 Task: Add Lakanto Maple Flavored Syrup to the cart.
Action: Mouse moved to (903, 322)
Screenshot: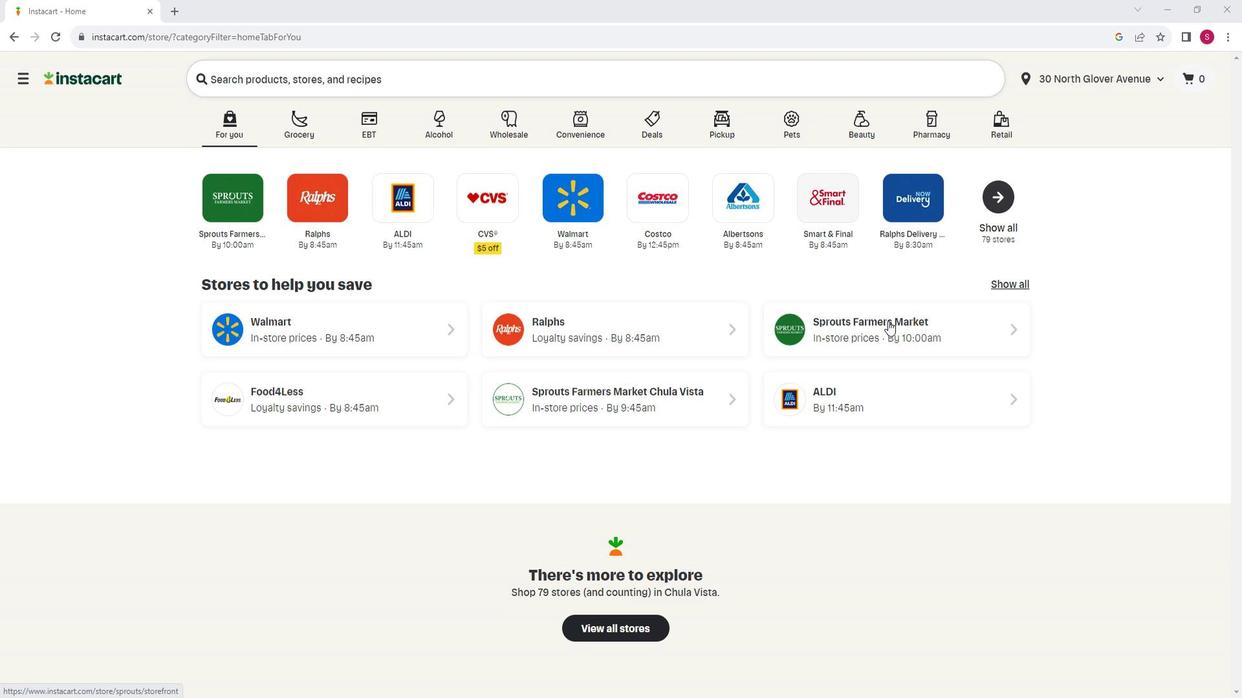 
Action: Mouse pressed left at (903, 322)
Screenshot: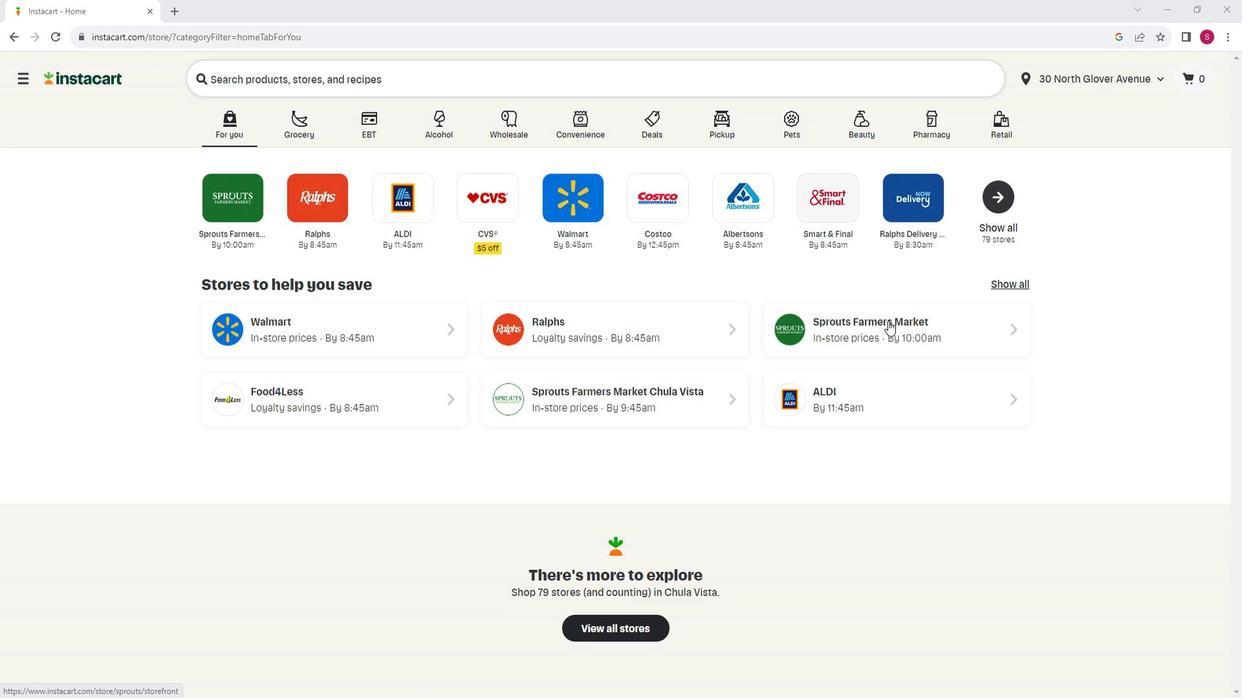 
Action: Mouse moved to (119, 320)
Screenshot: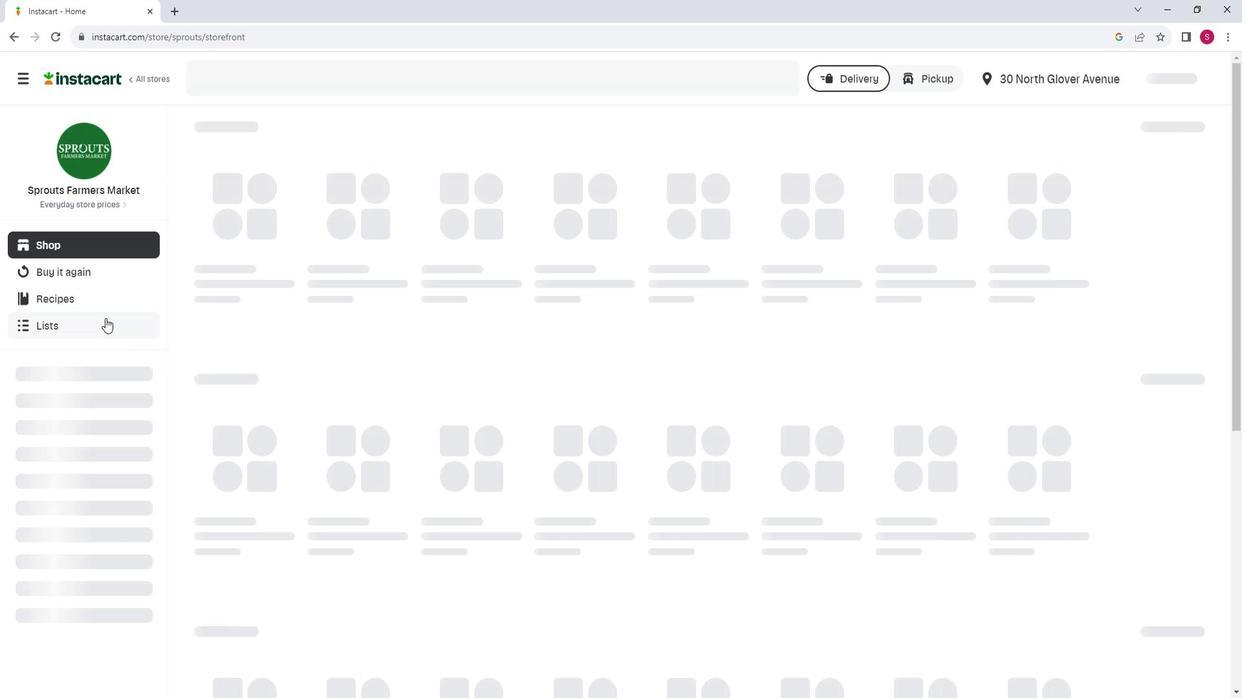 
Action: Mouse scrolled (119, 320) with delta (0, 0)
Screenshot: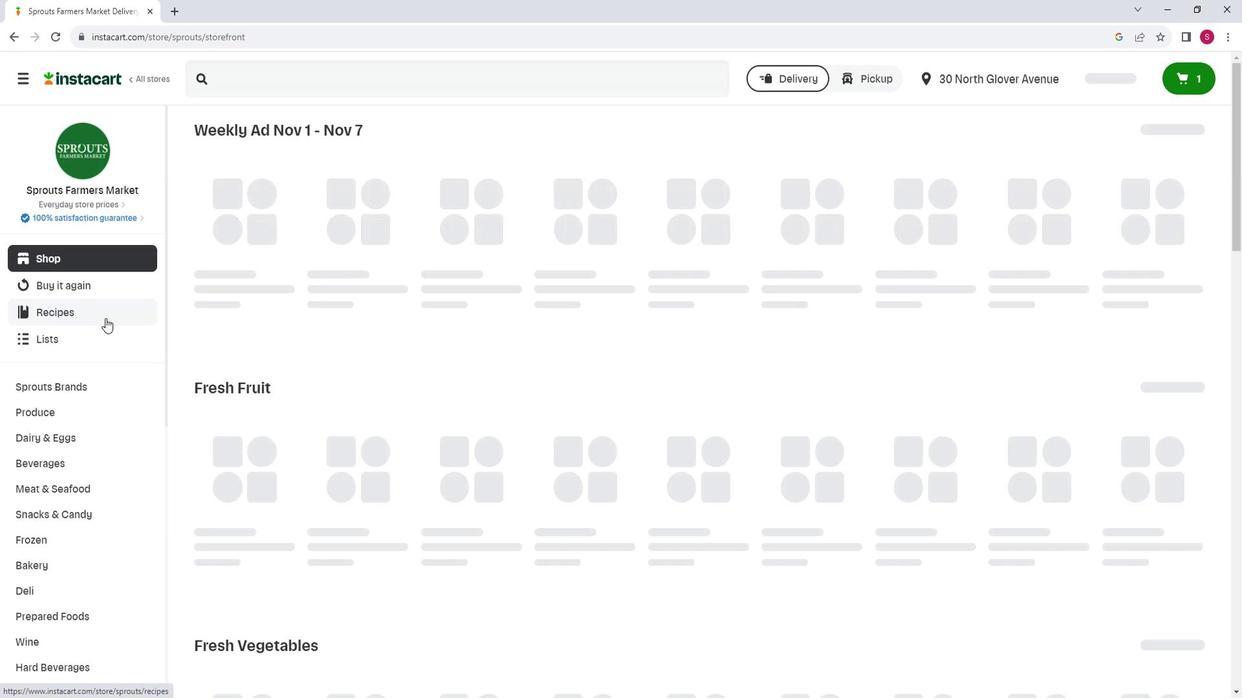 
Action: Mouse scrolled (119, 320) with delta (0, 0)
Screenshot: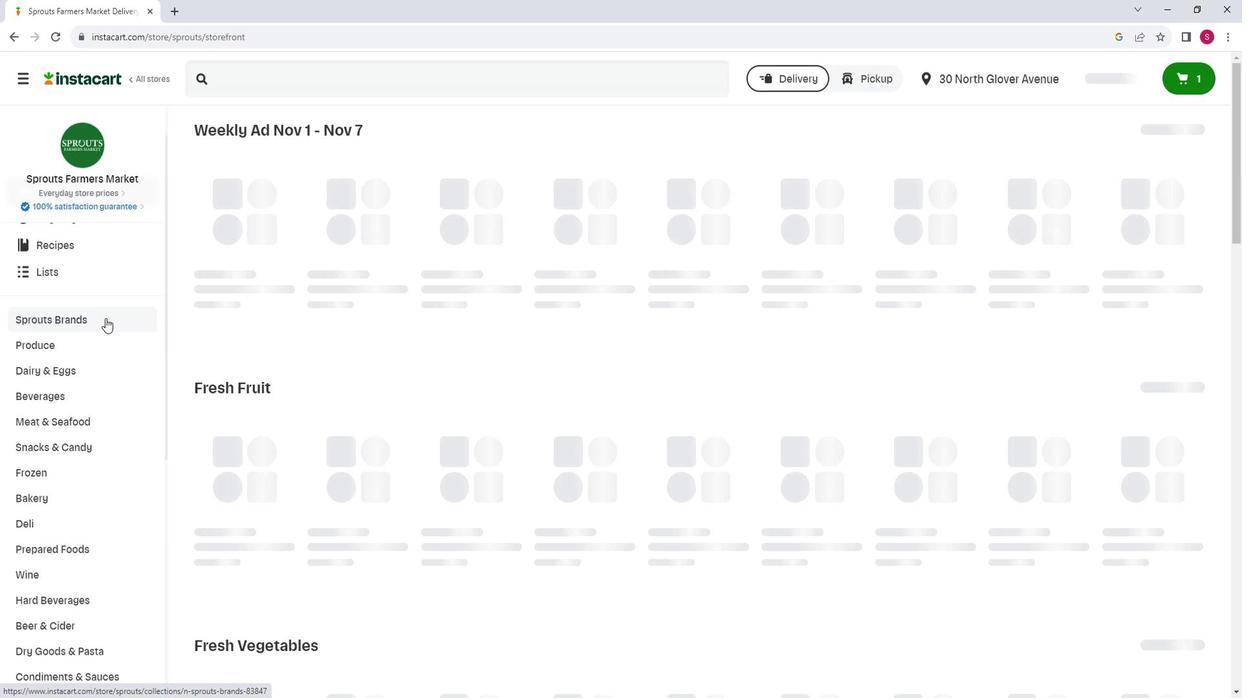 
Action: Mouse scrolled (119, 320) with delta (0, 0)
Screenshot: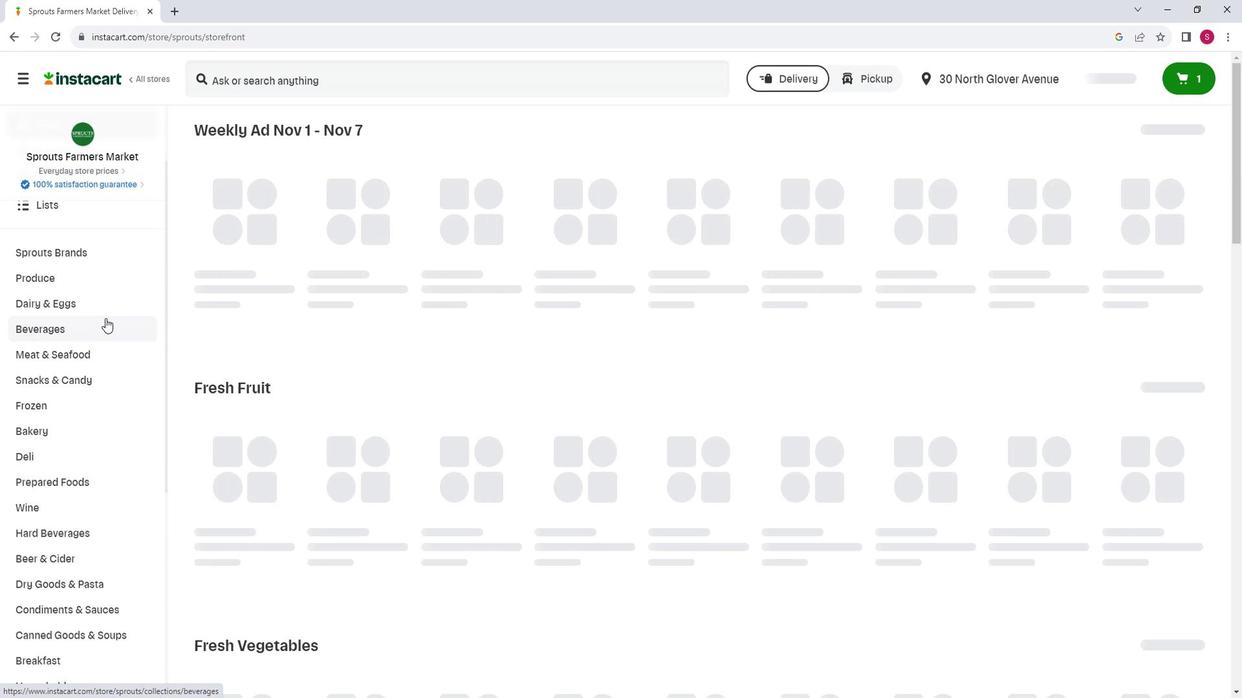 
Action: Mouse scrolled (119, 320) with delta (0, 0)
Screenshot: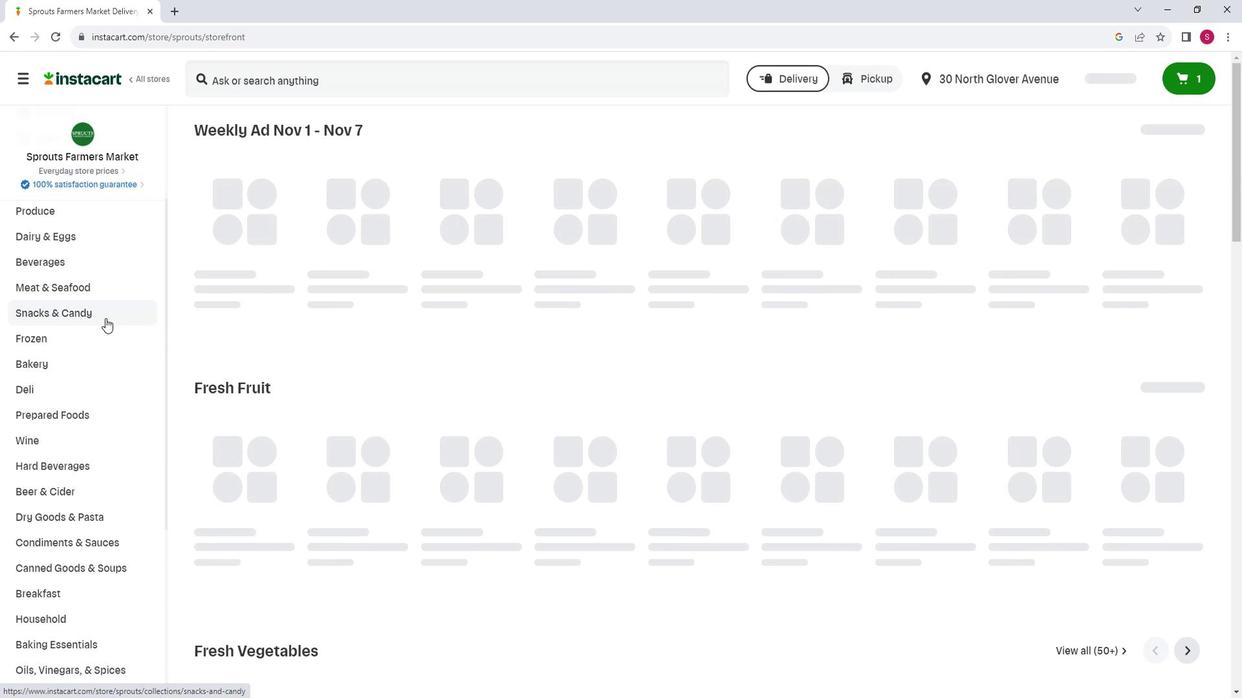
Action: Mouse scrolled (119, 320) with delta (0, 0)
Screenshot: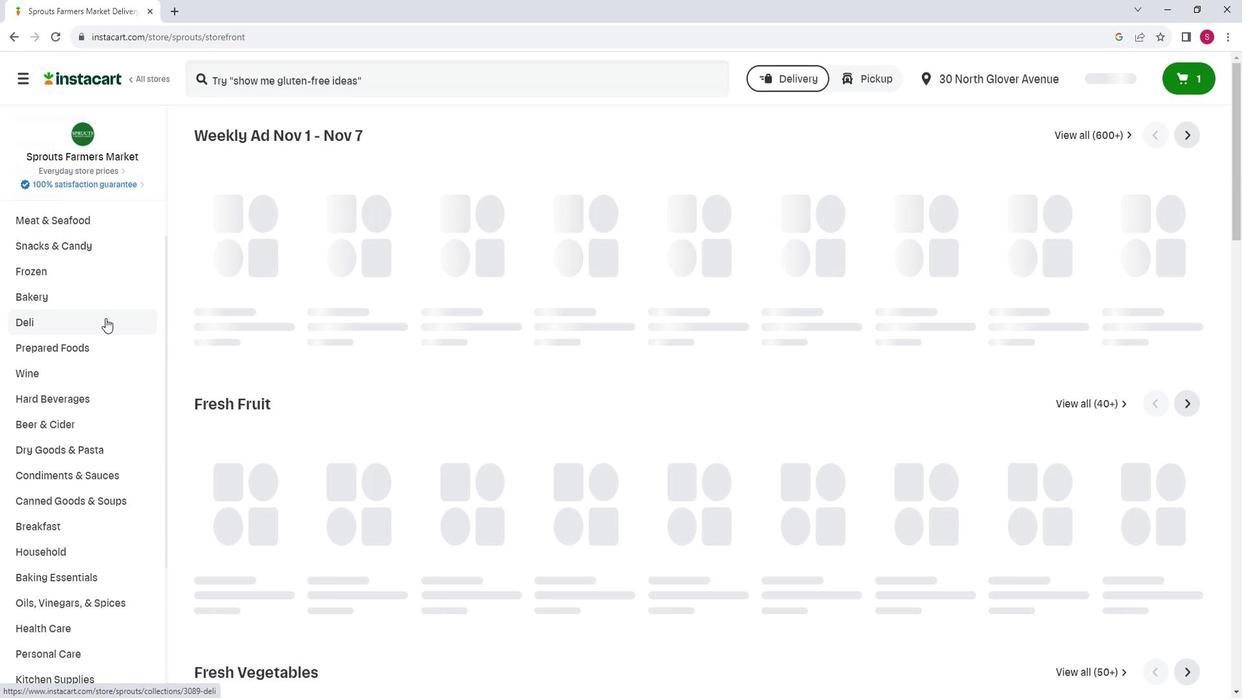 
Action: Mouse moved to (118, 354)
Screenshot: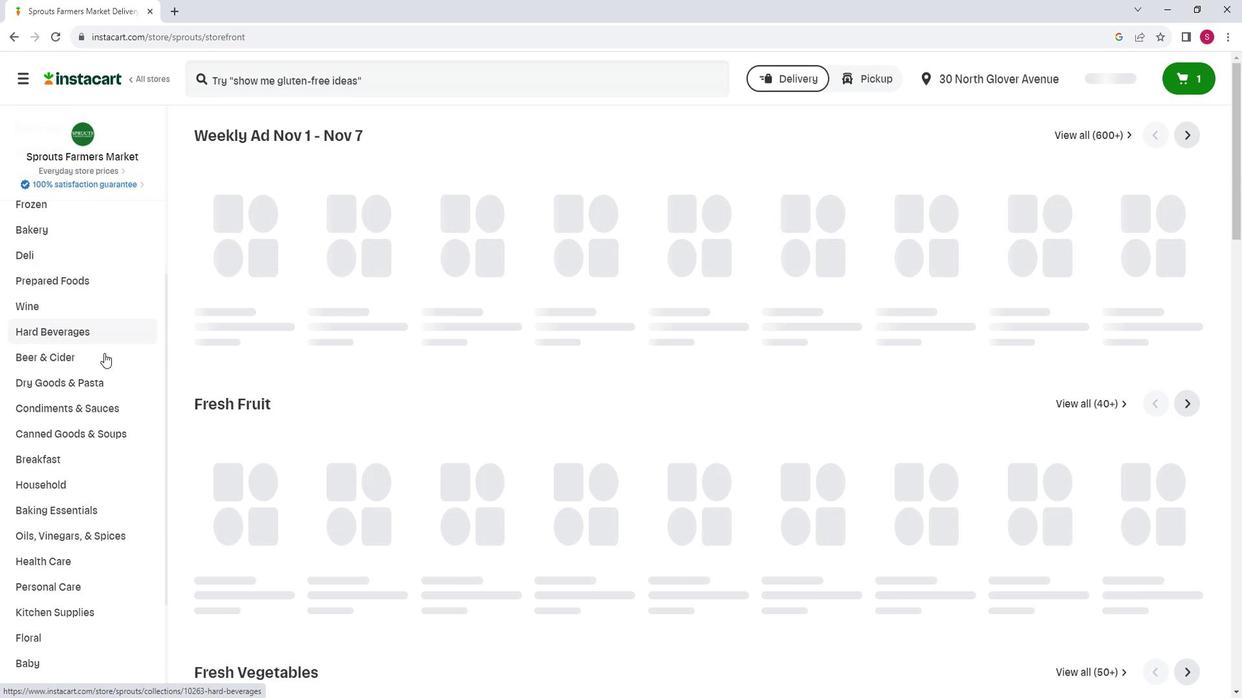 
Action: Mouse scrolled (118, 354) with delta (0, 0)
Screenshot: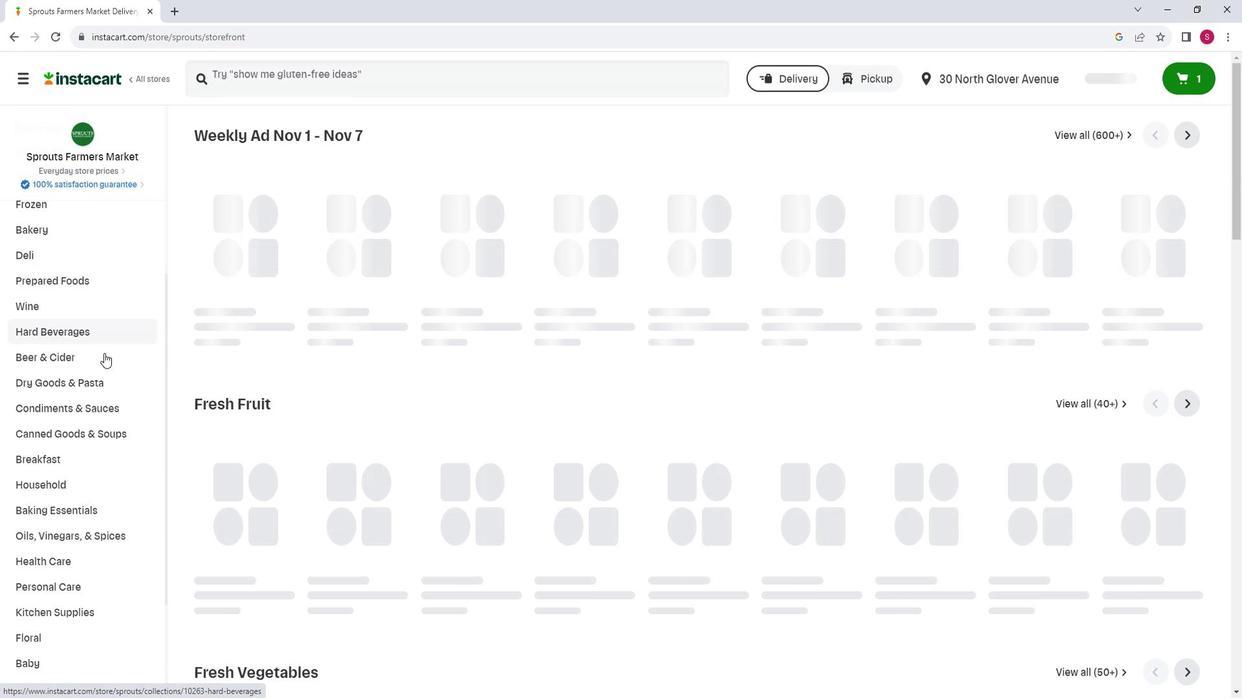 
Action: Mouse moved to (102, 391)
Screenshot: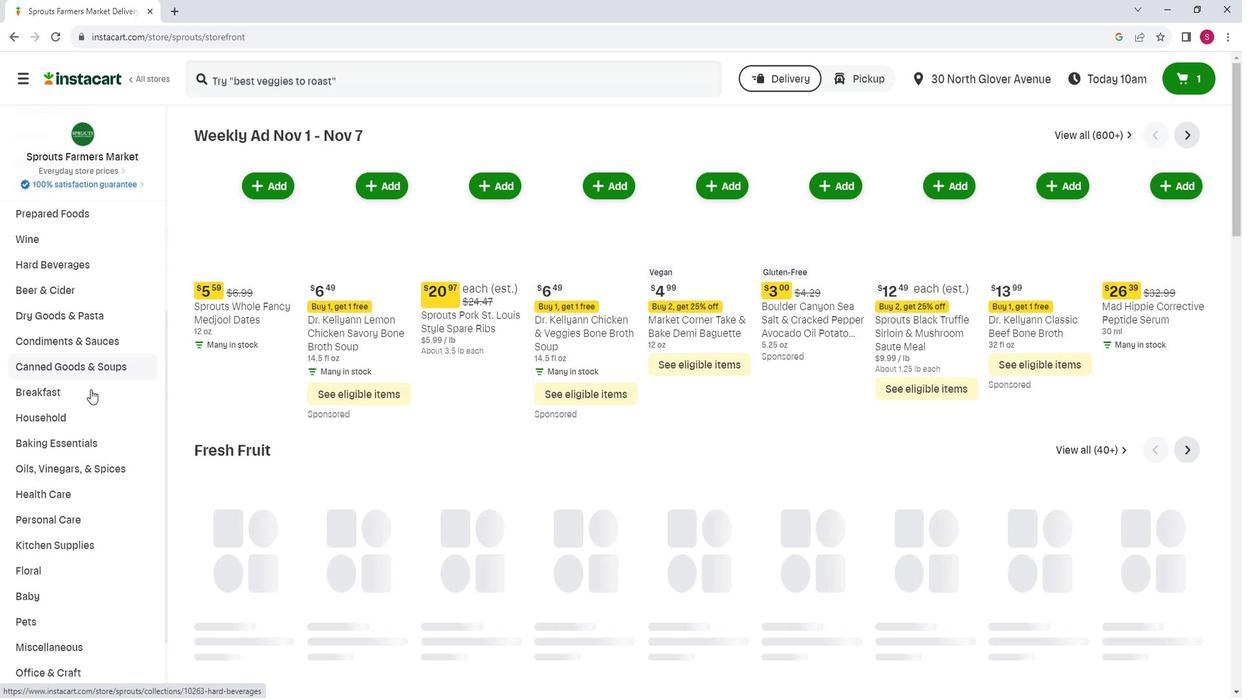 
Action: Mouse pressed left at (102, 391)
Screenshot: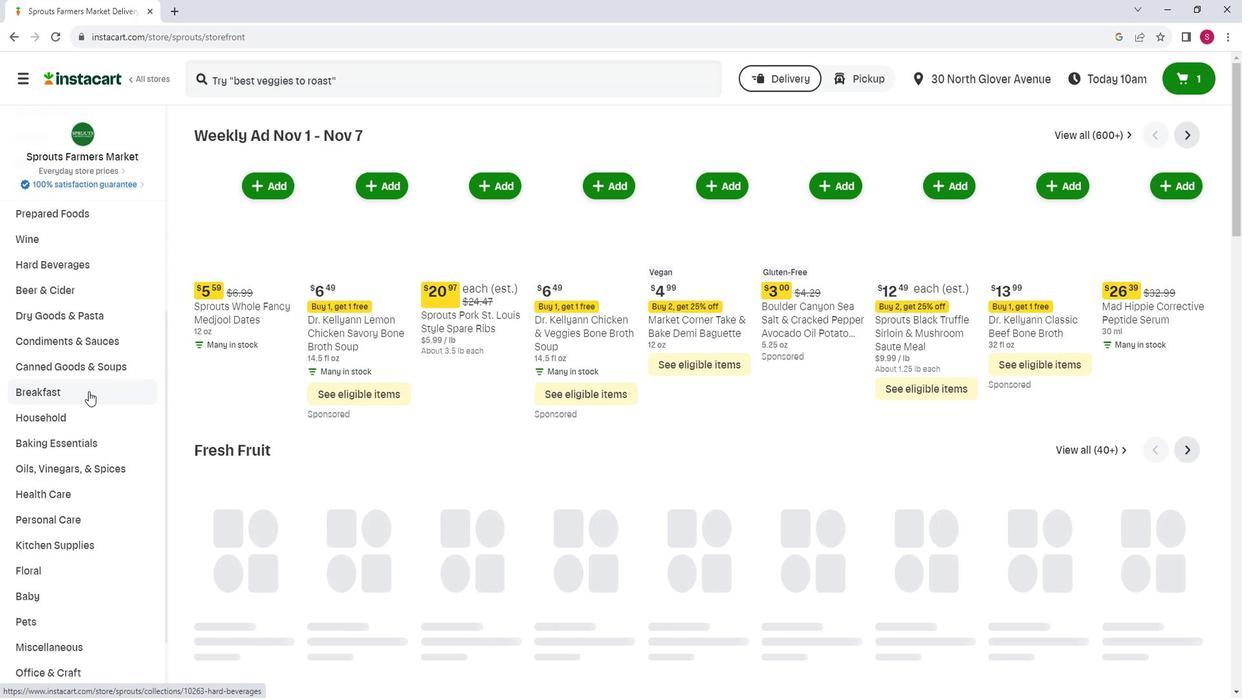
Action: Mouse moved to (722, 304)
Screenshot: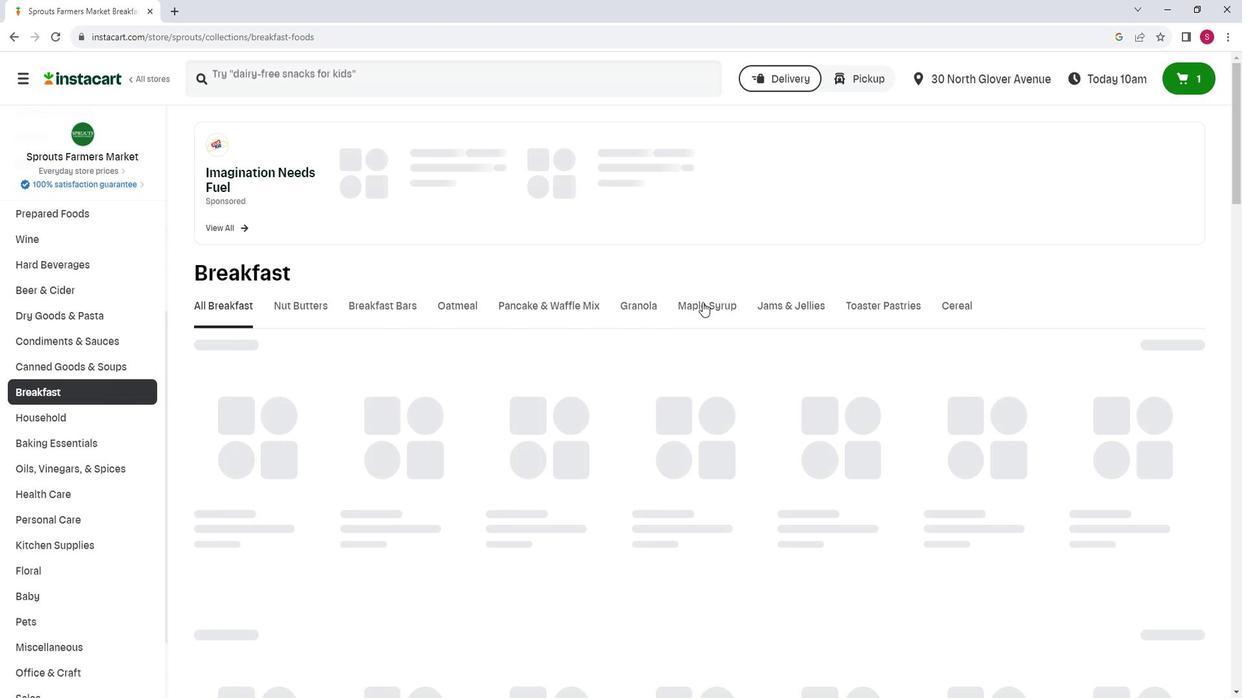 
Action: Mouse pressed left at (722, 304)
Screenshot: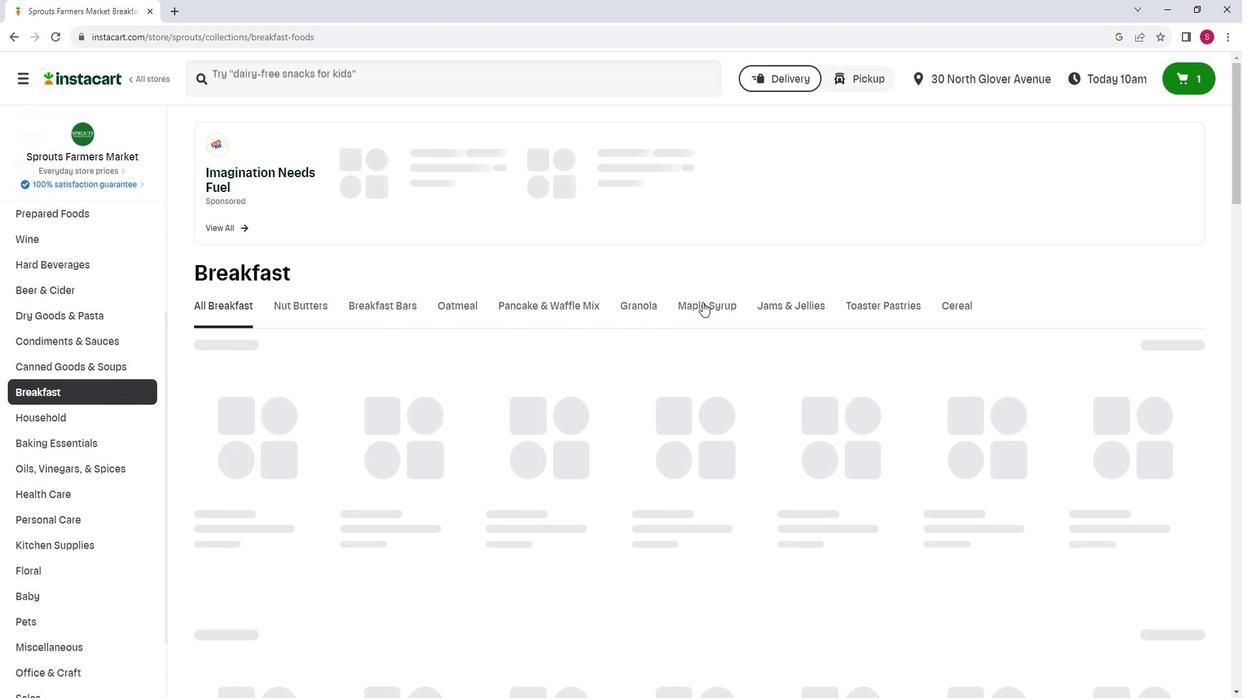 
Action: Mouse moved to (720, 341)
Screenshot: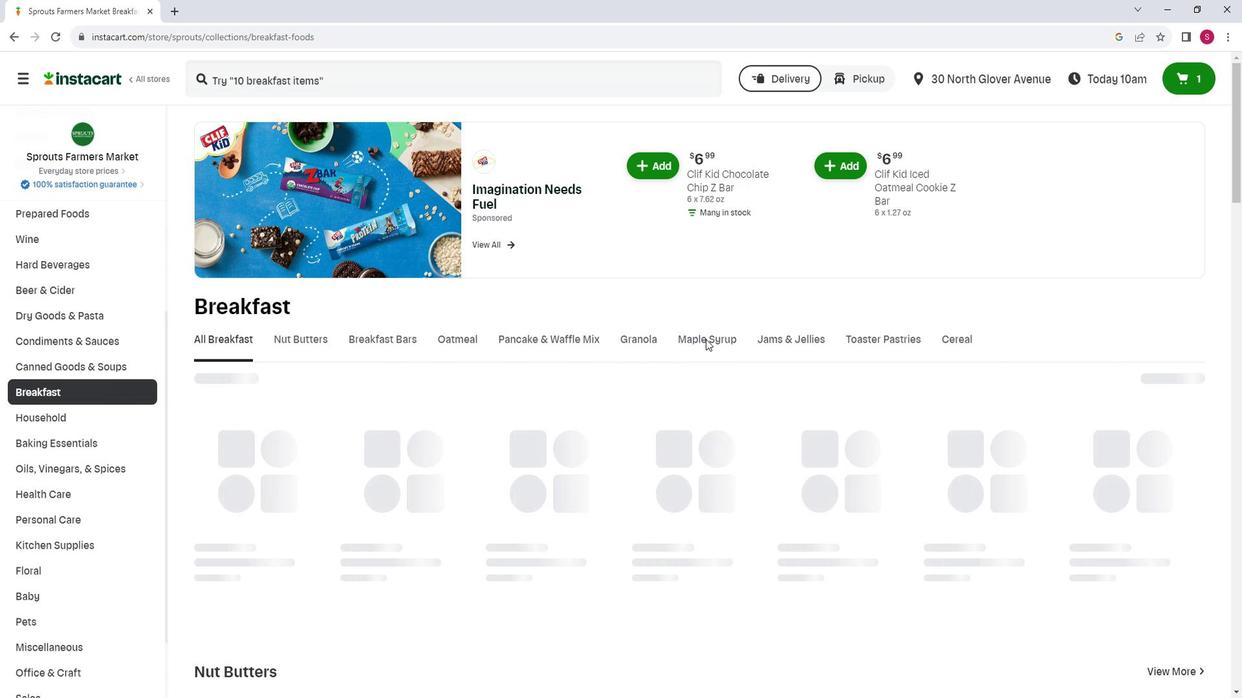 
Action: Mouse pressed left at (720, 341)
Screenshot: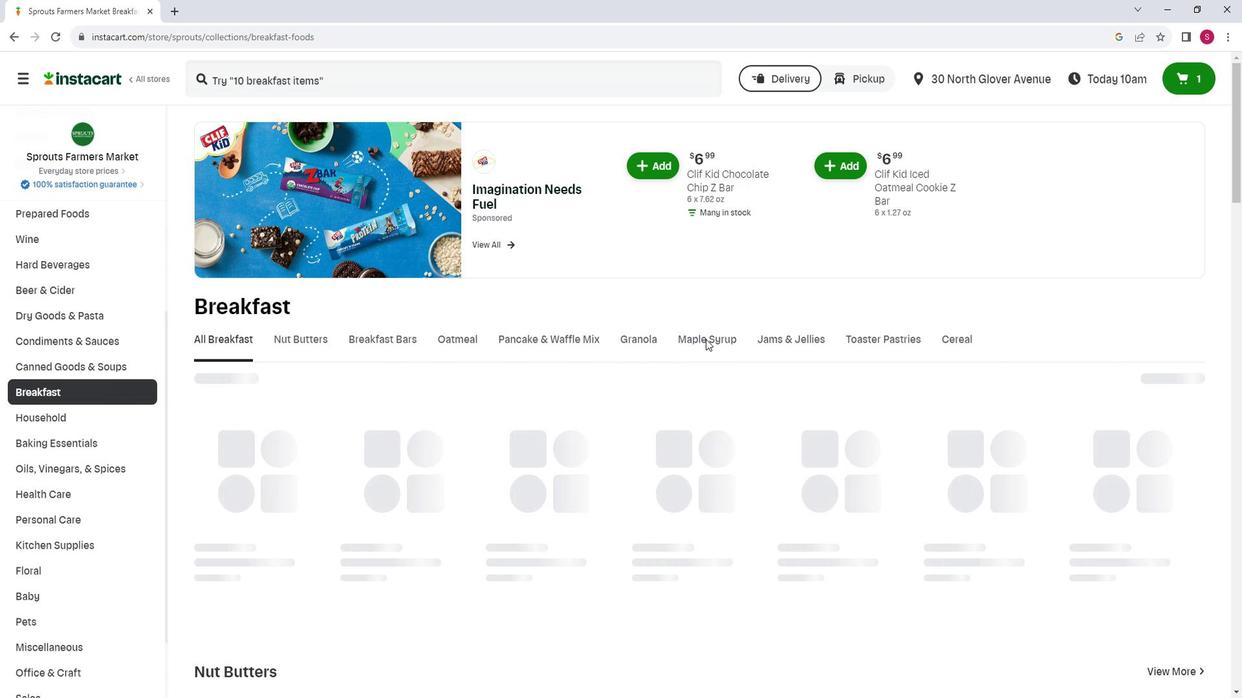 
Action: Mouse moved to (546, 362)
Screenshot: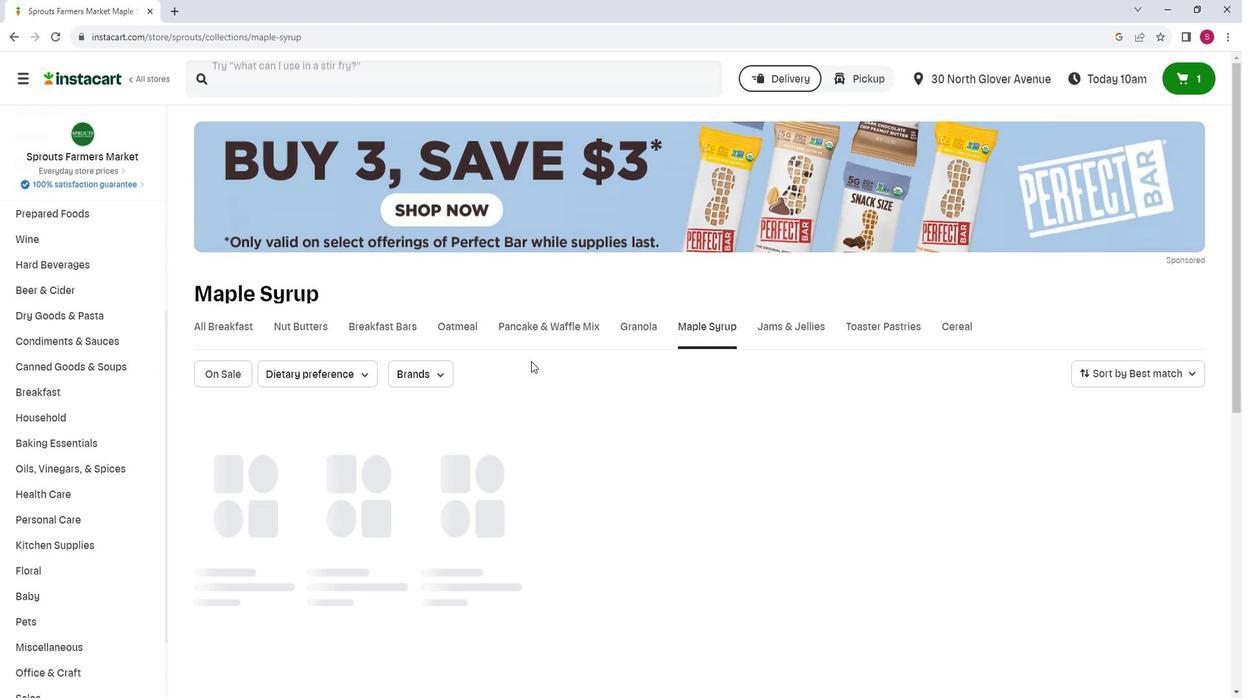 
Action: Mouse scrolled (546, 361) with delta (0, 0)
Screenshot: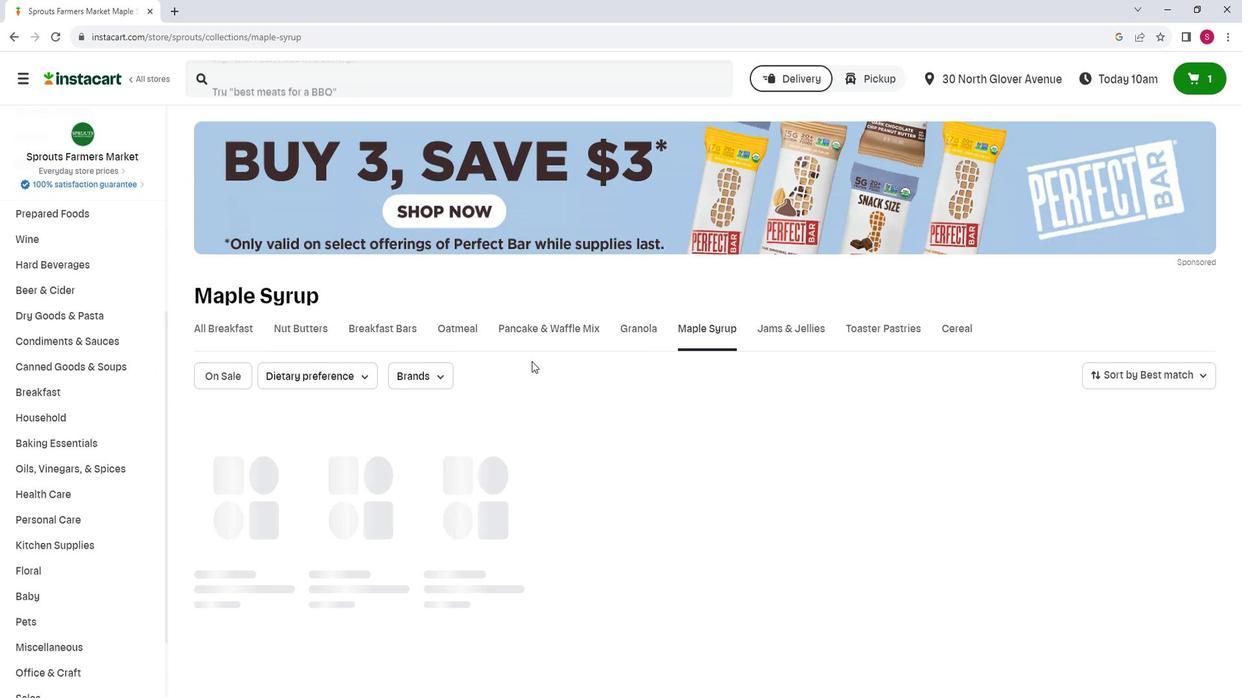 
Action: Mouse moved to (745, 385)
Screenshot: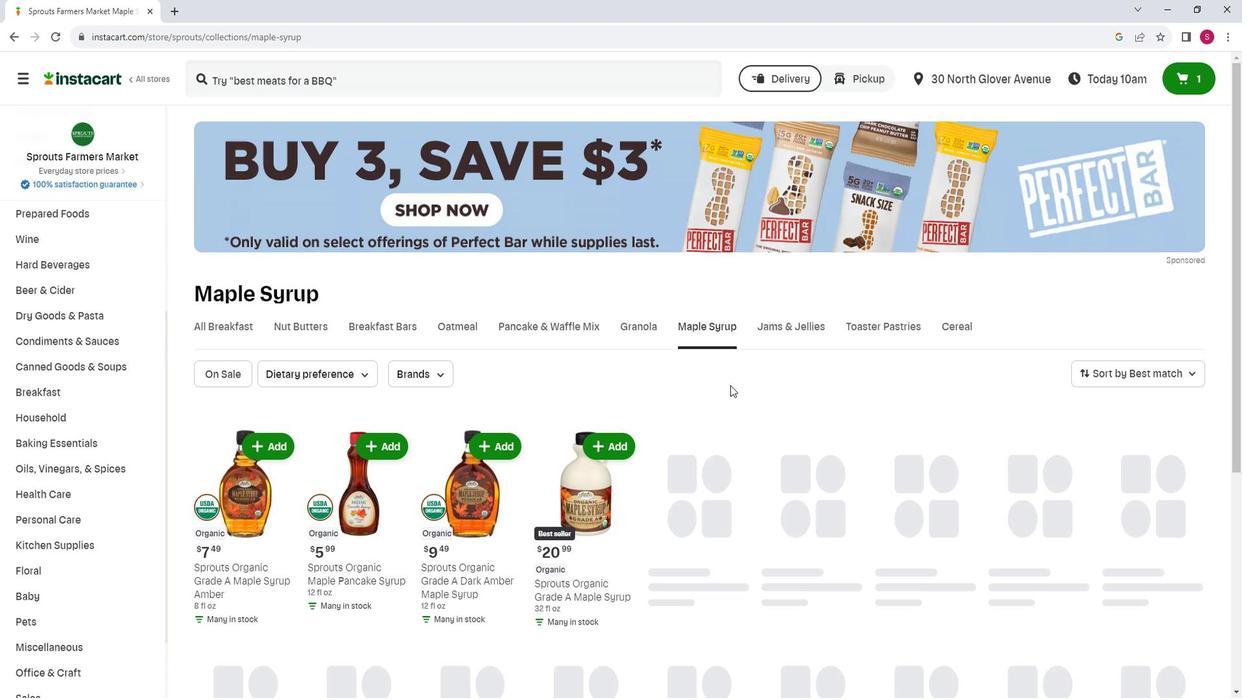 
Action: Mouse scrolled (745, 385) with delta (0, 0)
Screenshot: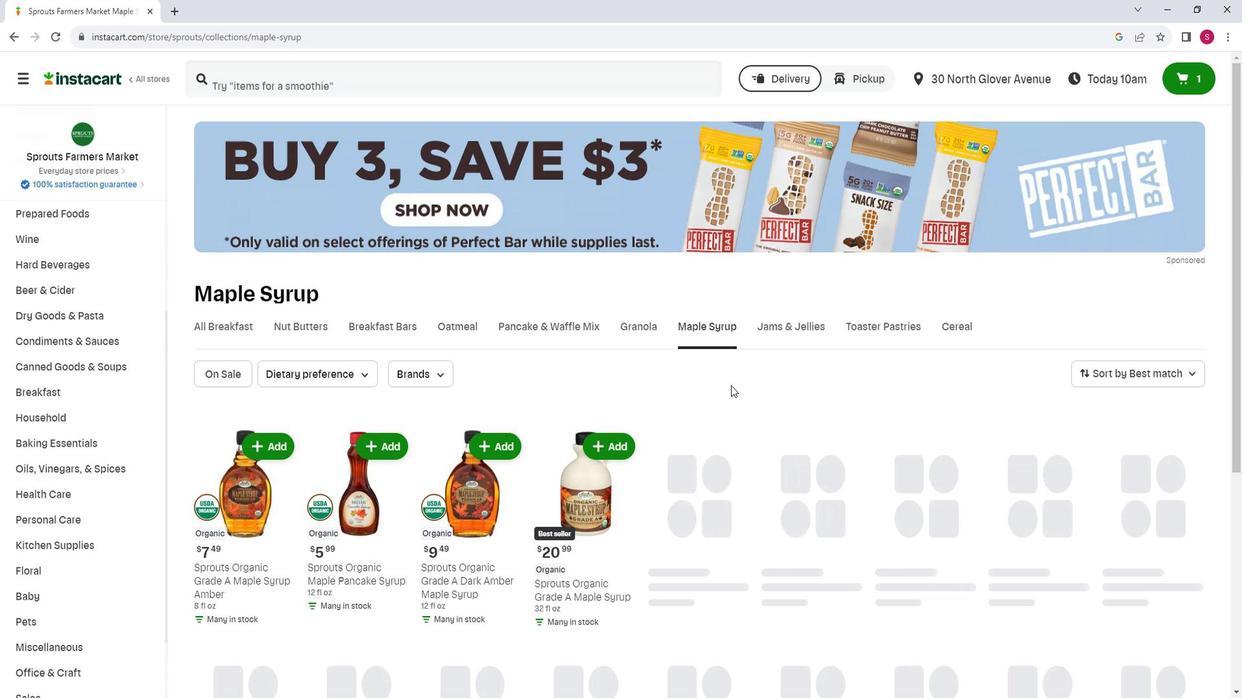 
Action: Mouse moved to (745, 378)
Screenshot: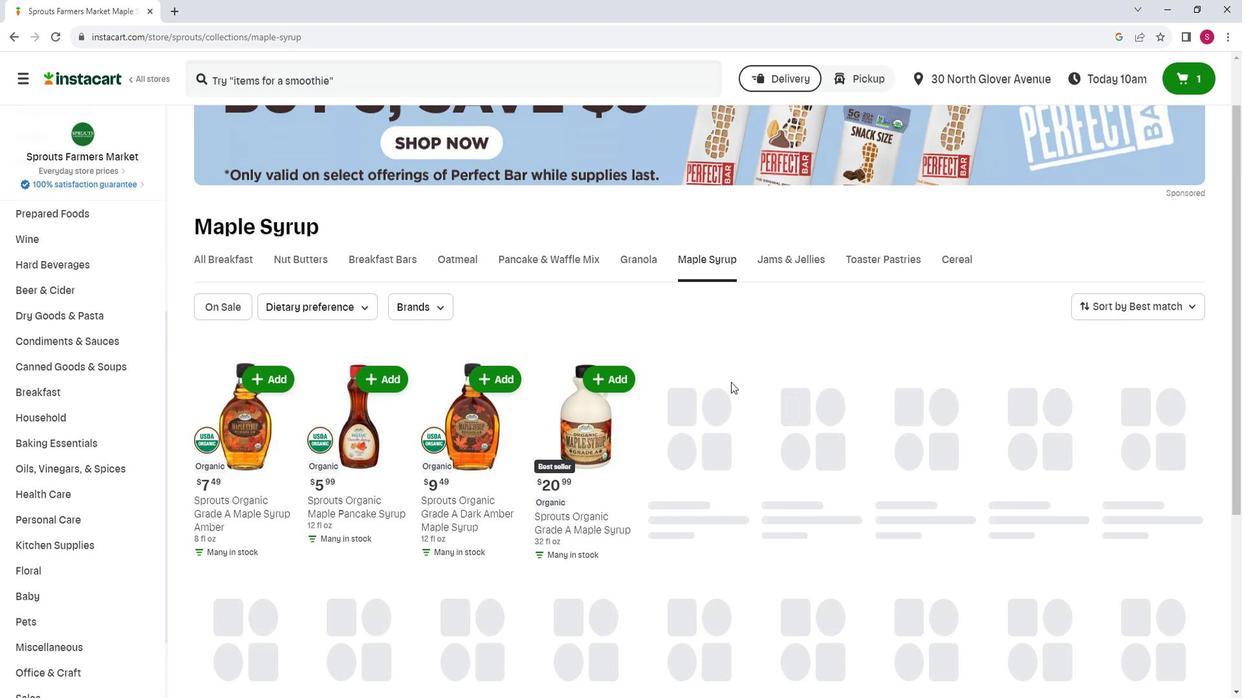 
Action: Mouse scrolled (745, 377) with delta (0, 0)
Screenshot: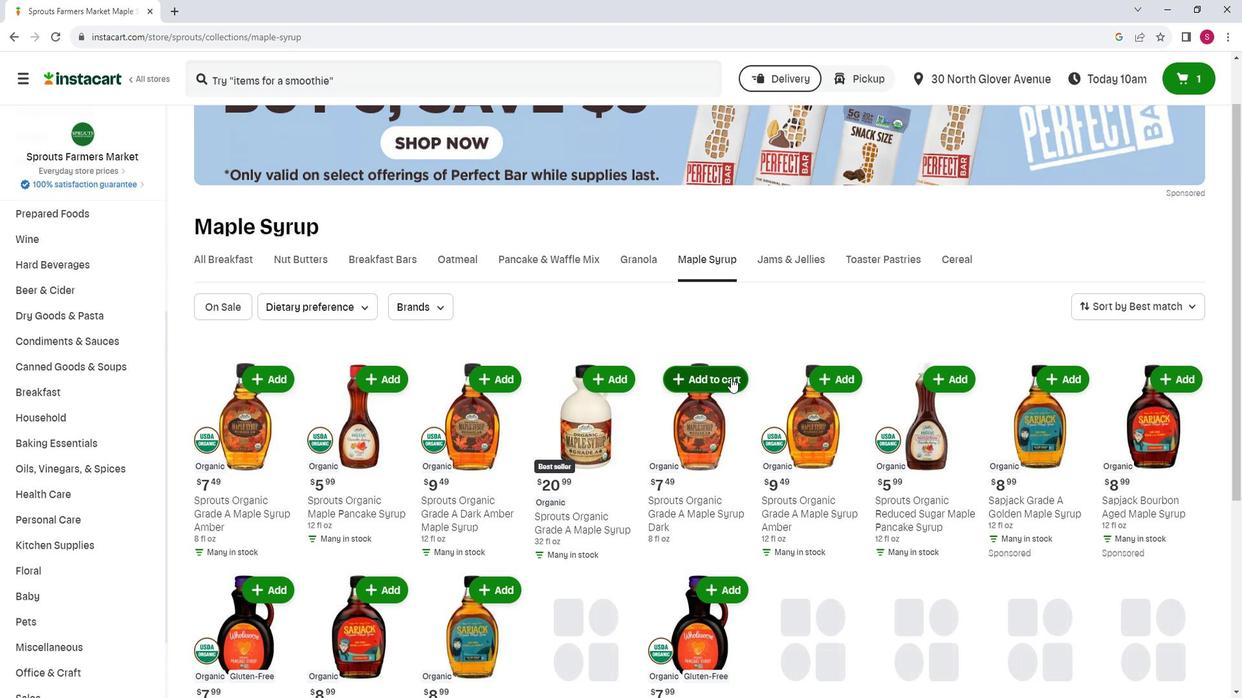 
Action: Mouse scrolled (745, 377) with delta (0, 0)
Screenshot: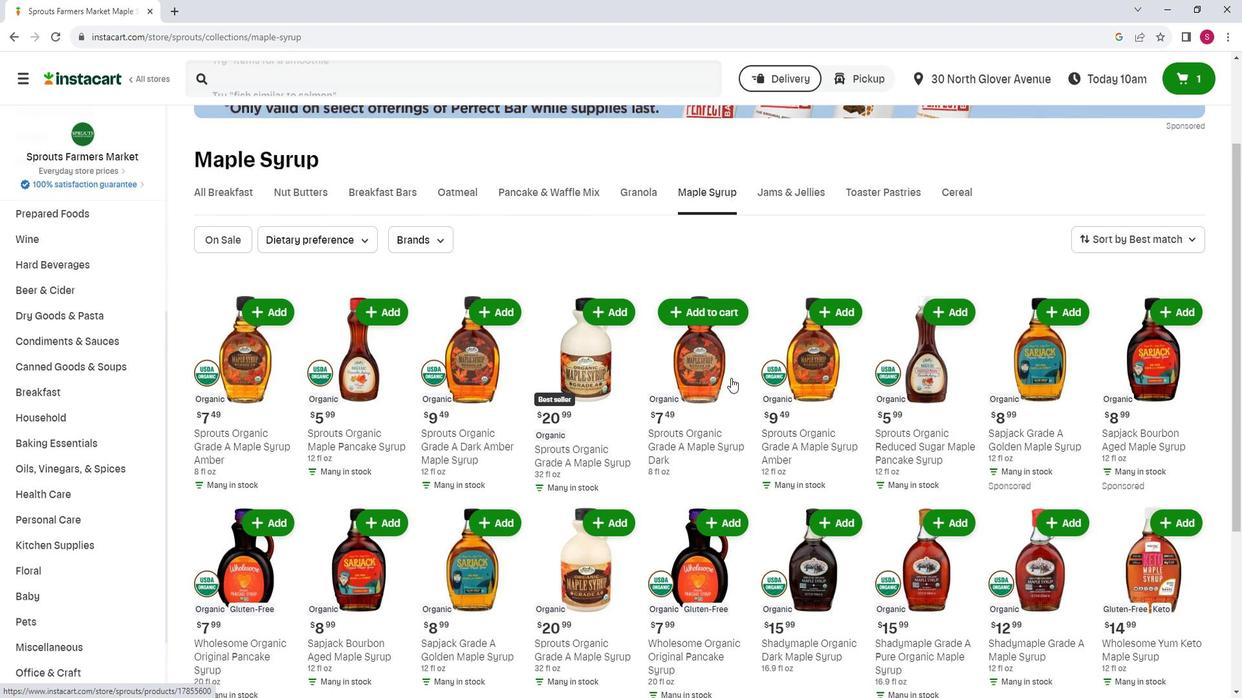 
Action: Mouse scrolled (745, 377) with delta (0, 0)
Screenshot: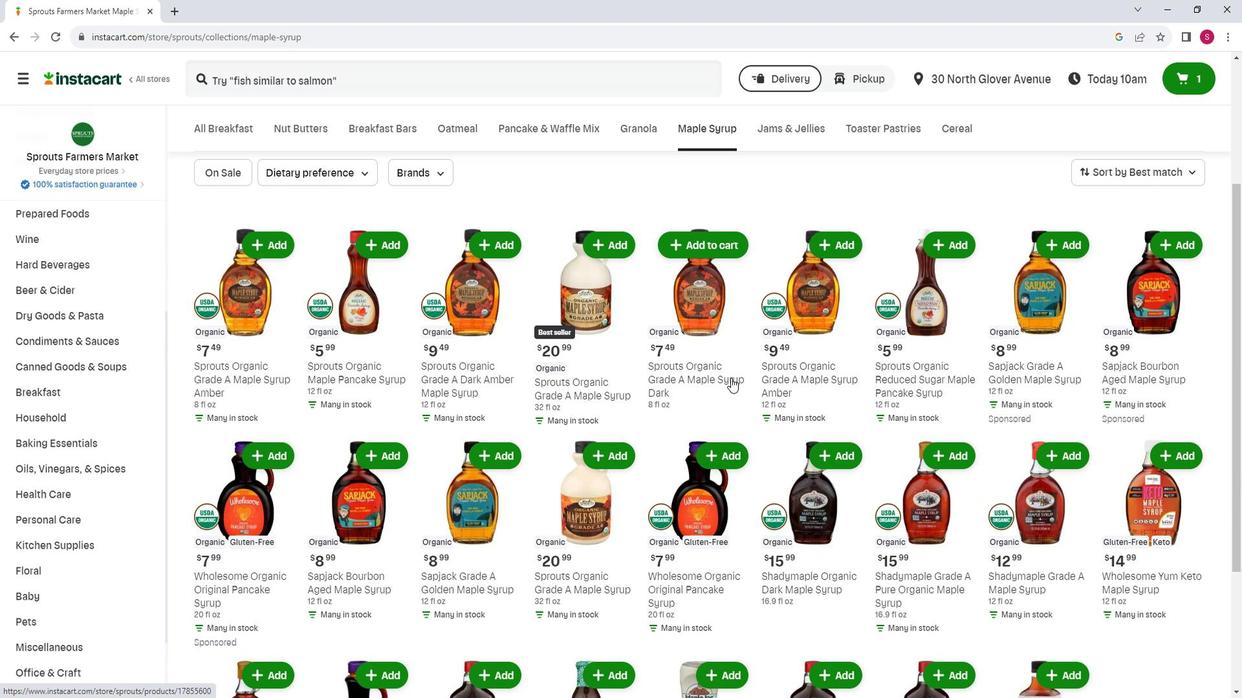 
Action: Mouse scrolled (745, 377) with delta (0, 0)
Screenshot: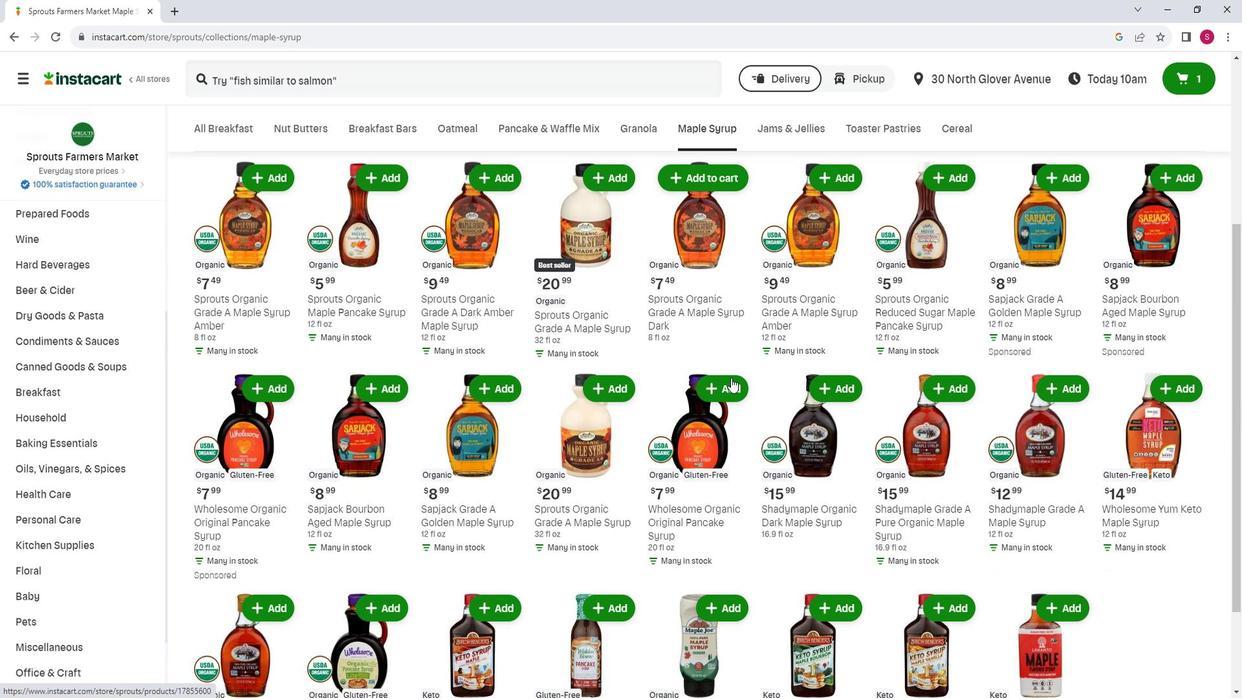 
Action: Mouse scrolled (745, 377) with delta (0, 0)
Screenshot: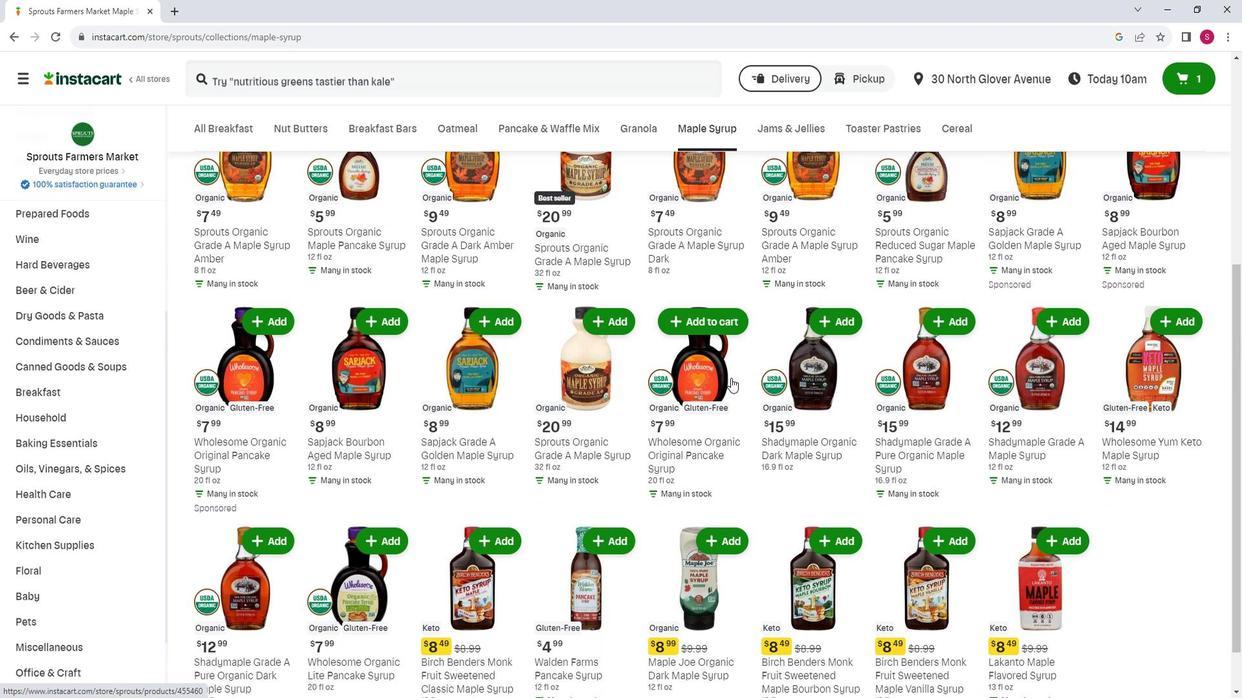 
Action: Mouse scrolled (745, 377) with delta (0, 0)
Screenshot: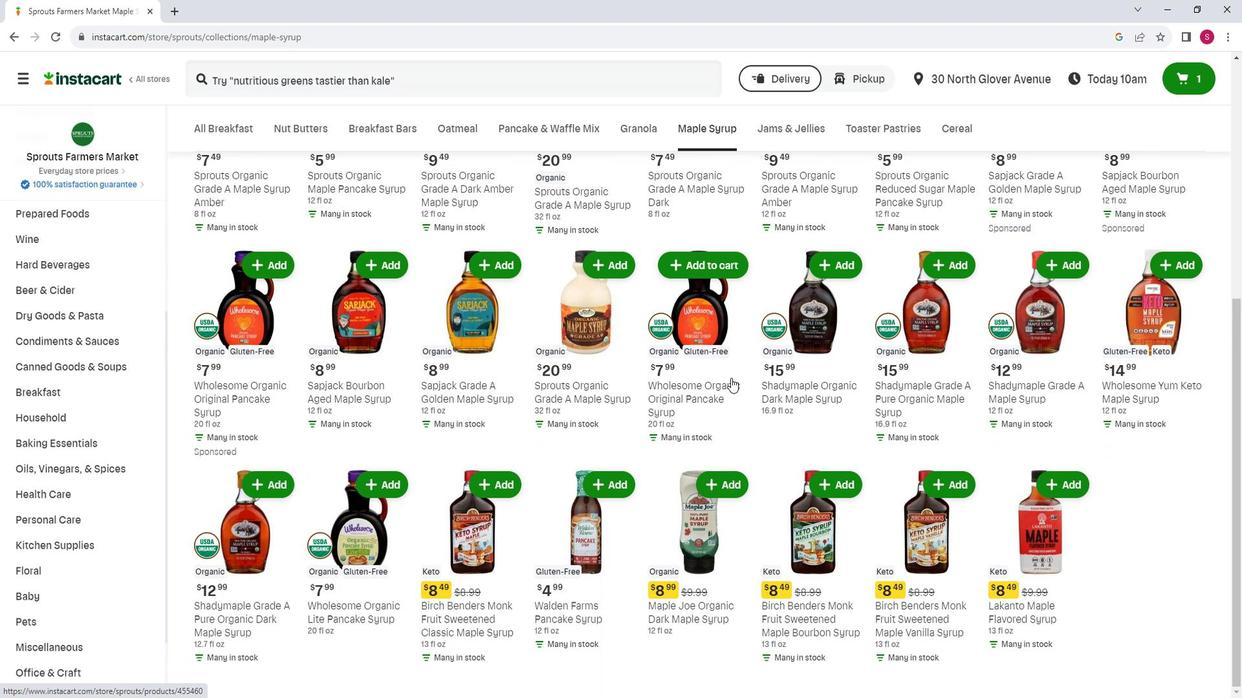 
Action: Mouse scrolled (745, 377) with delta (0, 0)
Screenshot: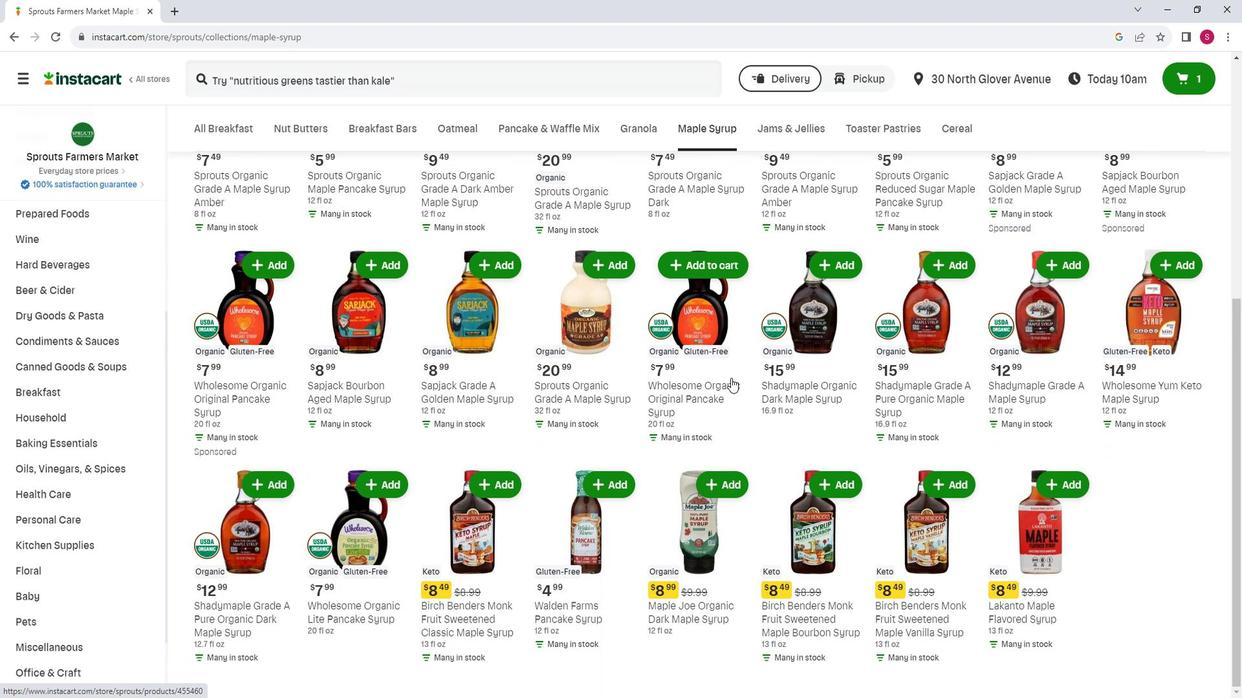 
Action: Mouse moved to (1087, 479)
Screenshot: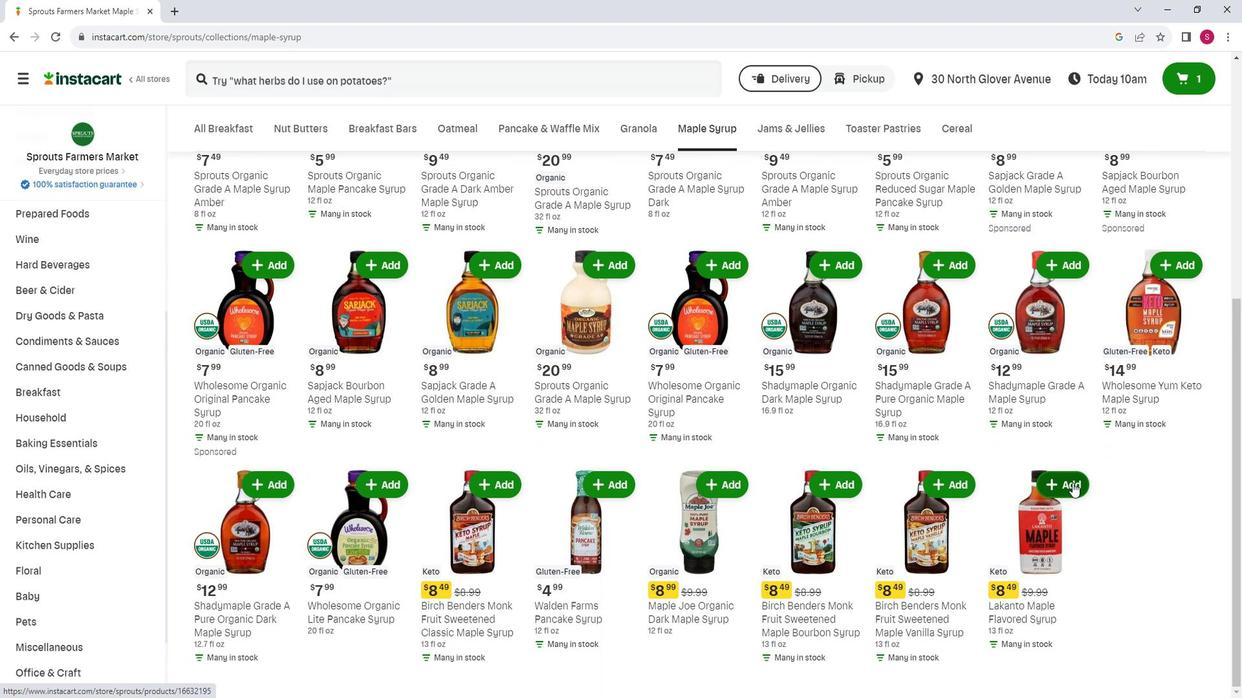 
Action: Mouse pressed left at (1087, 479)
Screenshot: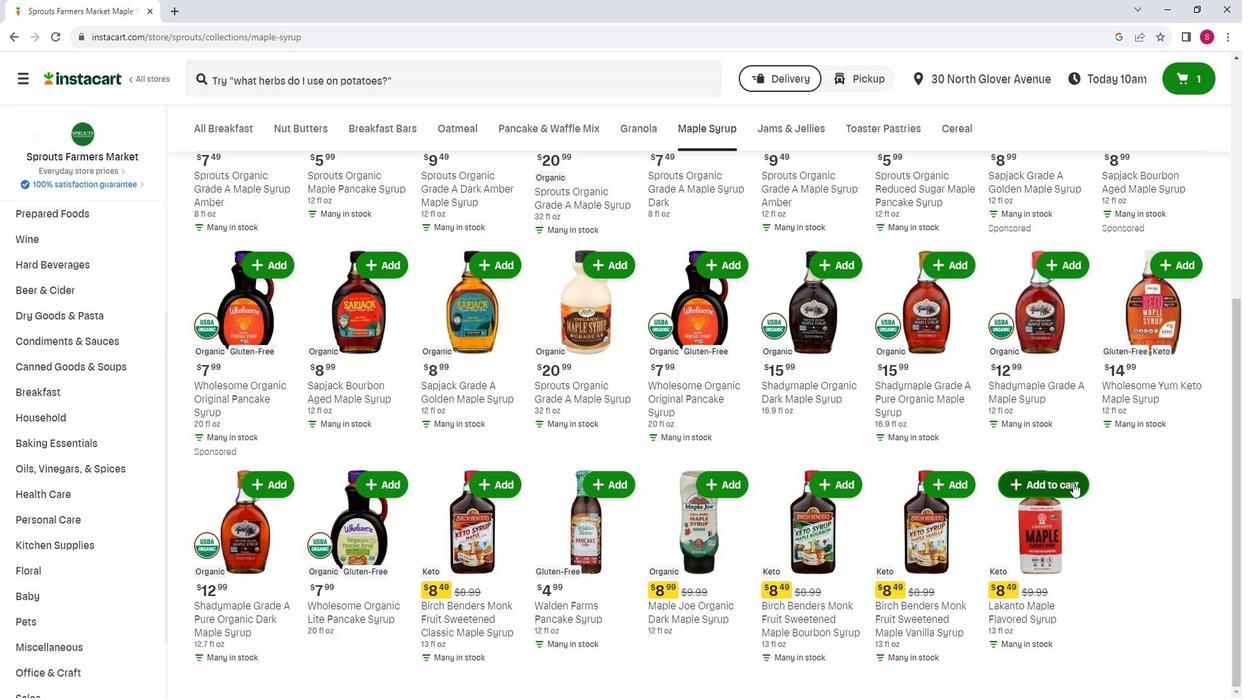 
Action: Mouse moved to (1100, 461)
Screenshot: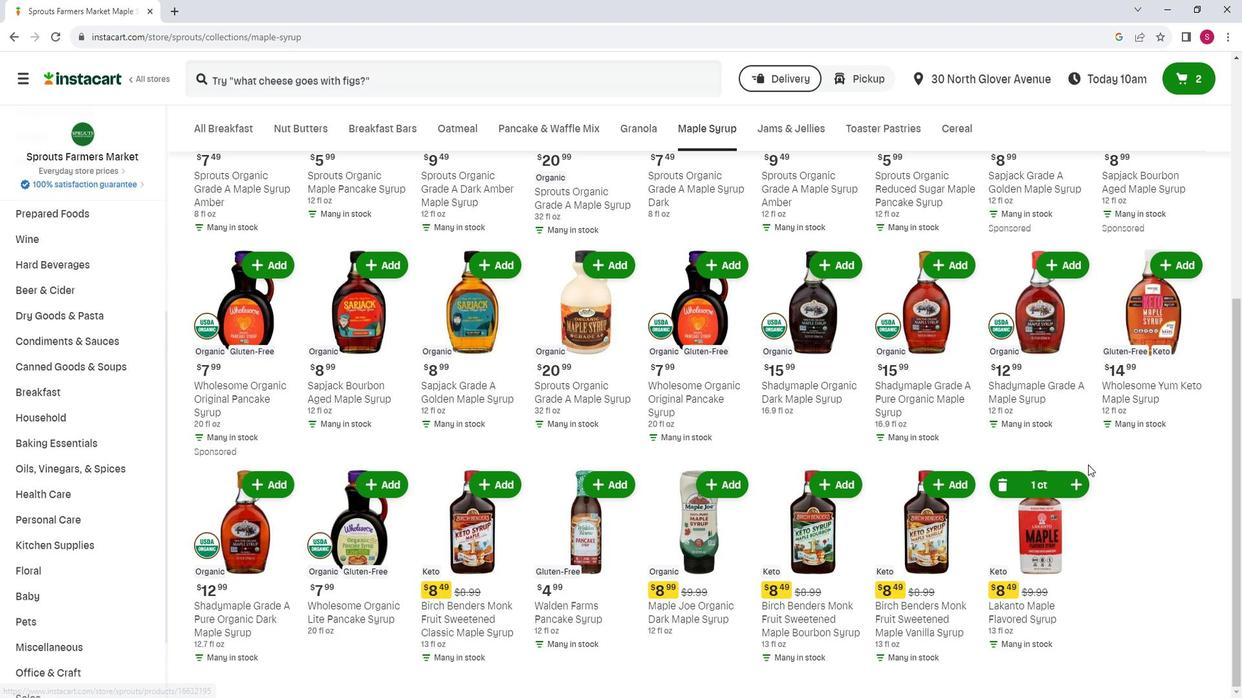 
